 Task: Add Follow Your Heart Dairy Free Finely Shredded Cheddar Cheese to the cart.
Action: Mouse pressed left at (19, 119)
Screenshot: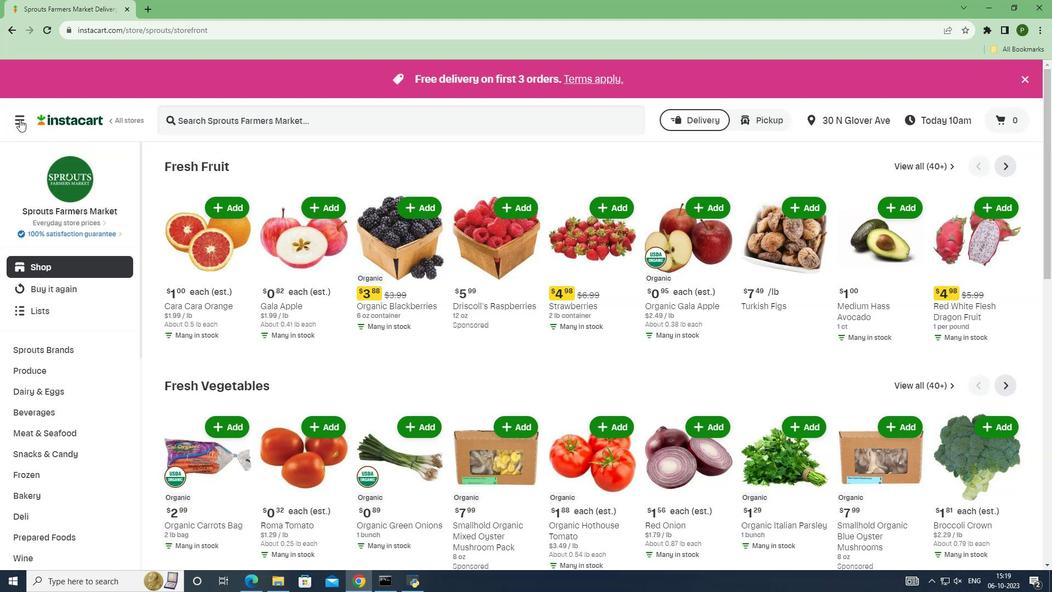 
Action: Mouse moved to (42, 286)
Screenshot: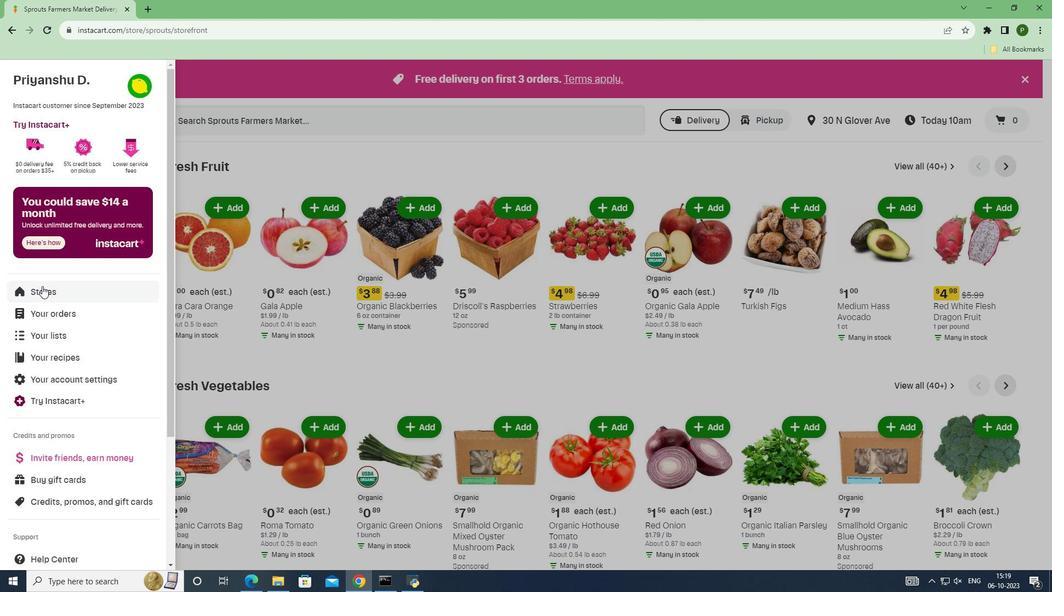 
Action: Mouse pressed left at (42, 286)
Screenshot: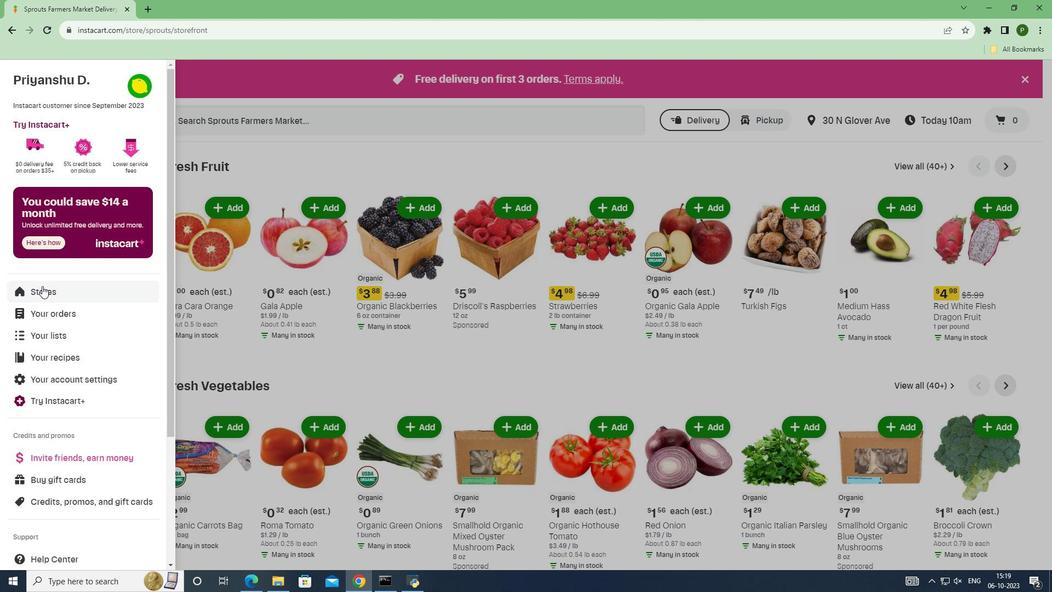 
Action: Mouse moved to (263, 126)
Screenshot: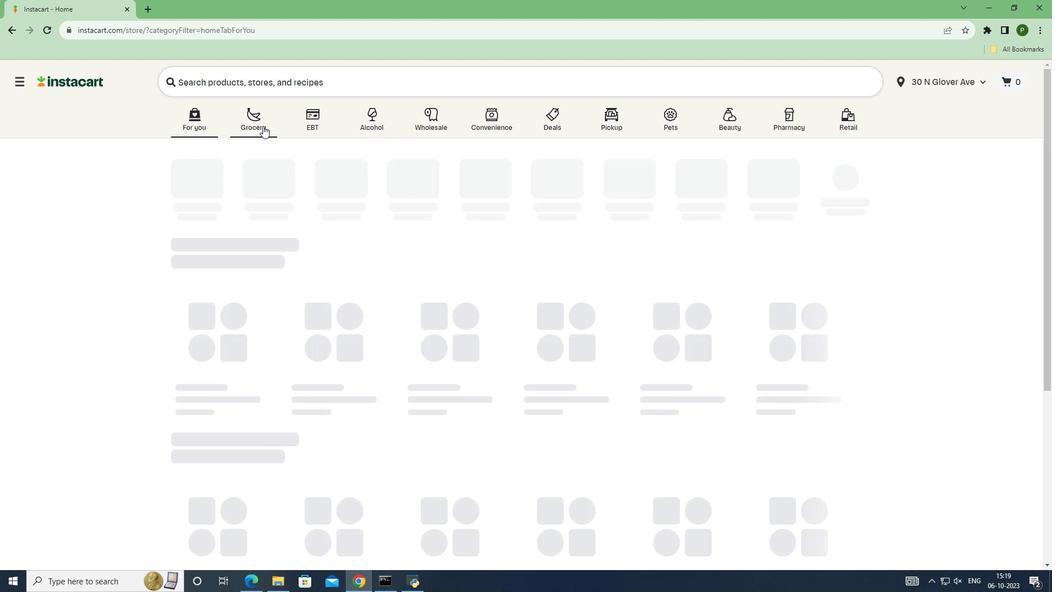 
Action: Mouse pressed left at (263, 126)
Screenshot: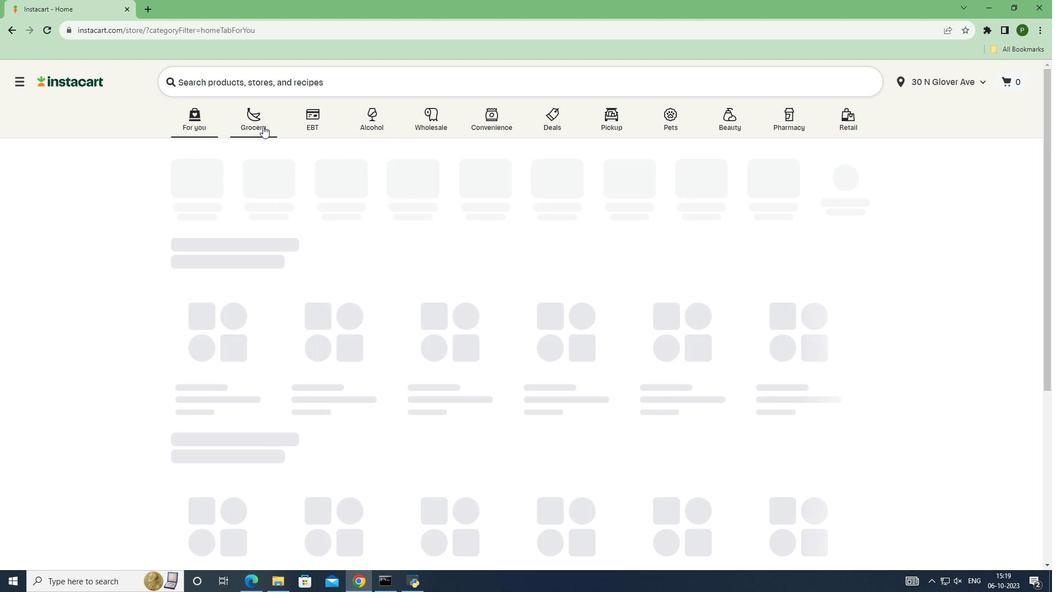 
Action: Mouse moved to (668, 250)
Screenshot: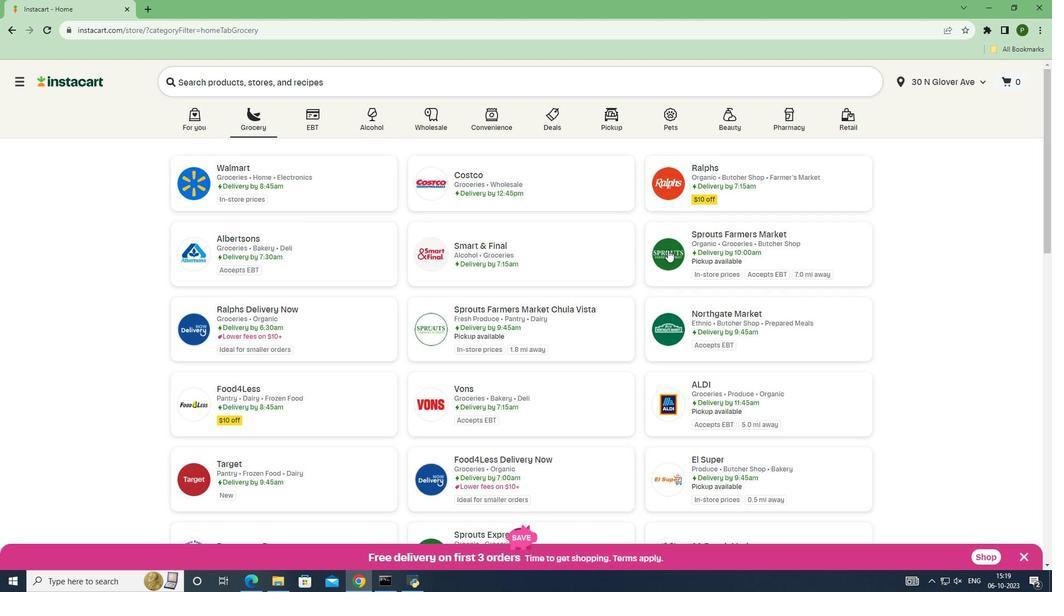 
Action: Mouse pressed left at (668, 250)
Screenshot: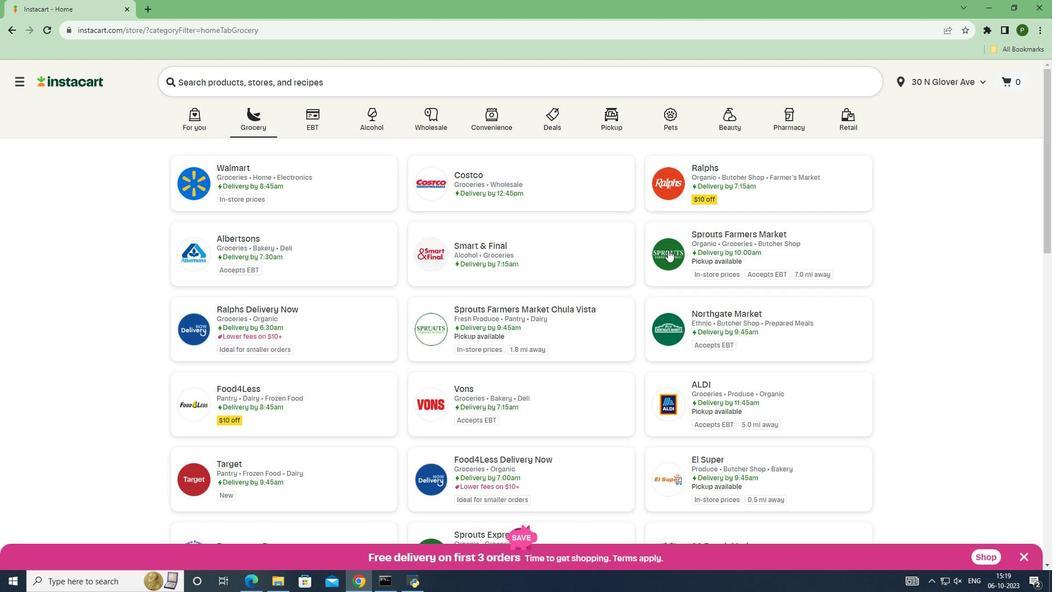 
Action: Mouse moved to (59, 387)
Screenshot: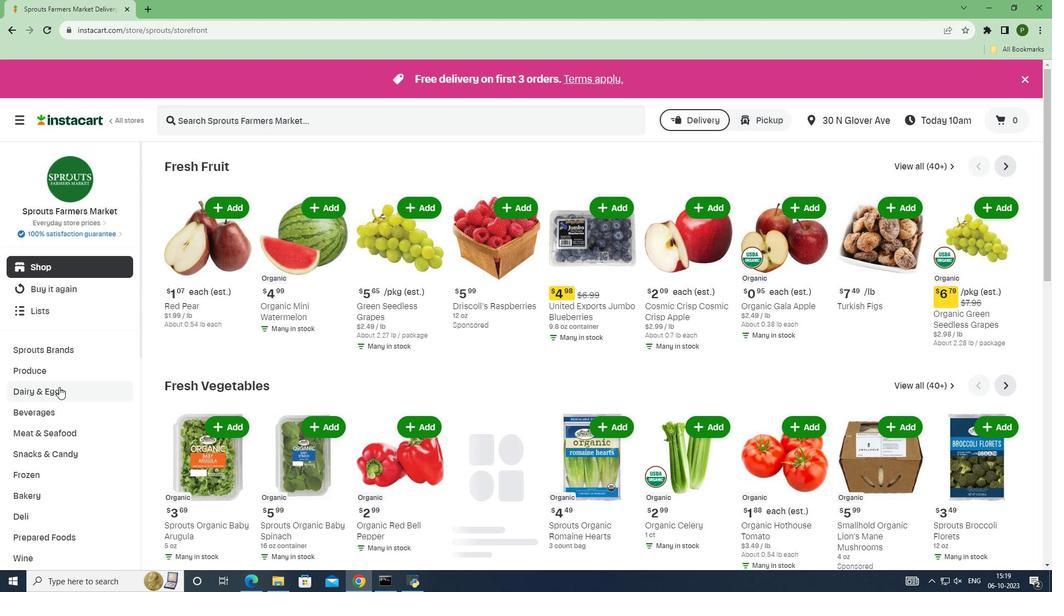 
Action: Mouse pressed left at (59, 387)
Screenshot: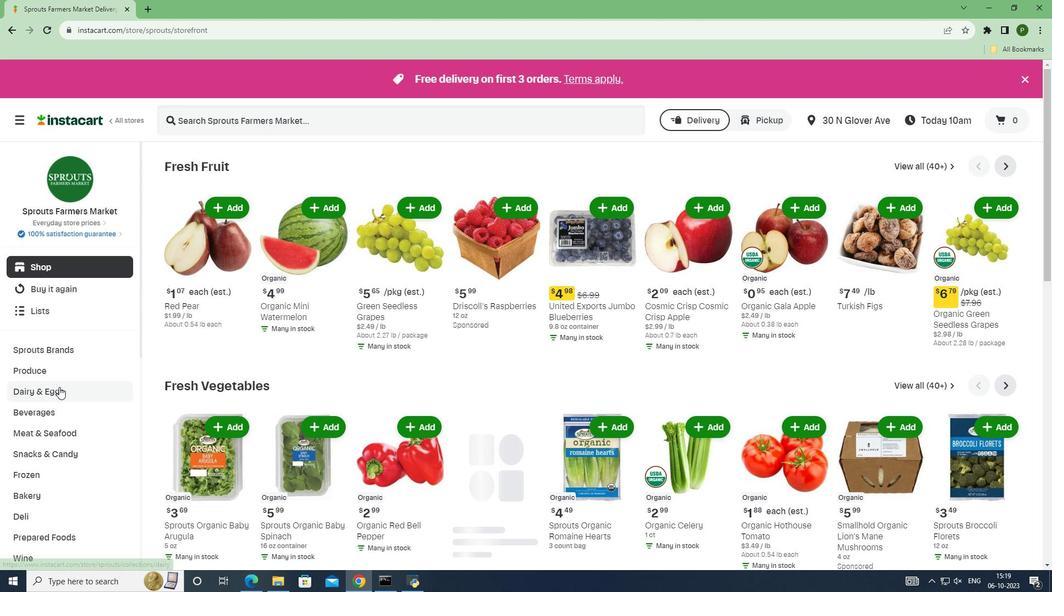 
Action: Mouse moved to (50, 433)
Screenshot: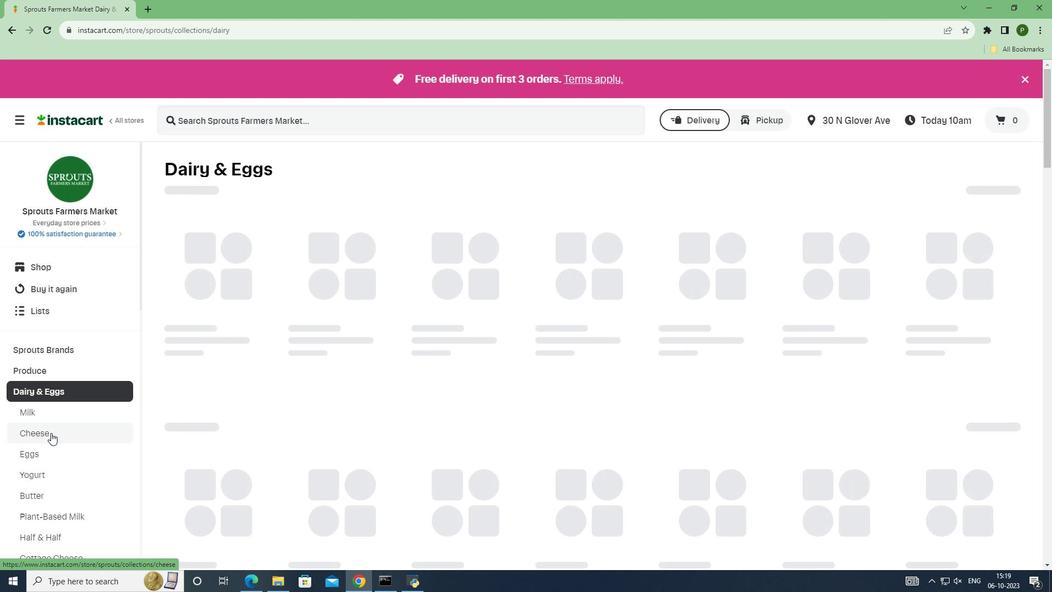 
Action: Mouse pressed left at (50, 433)
Screenshot: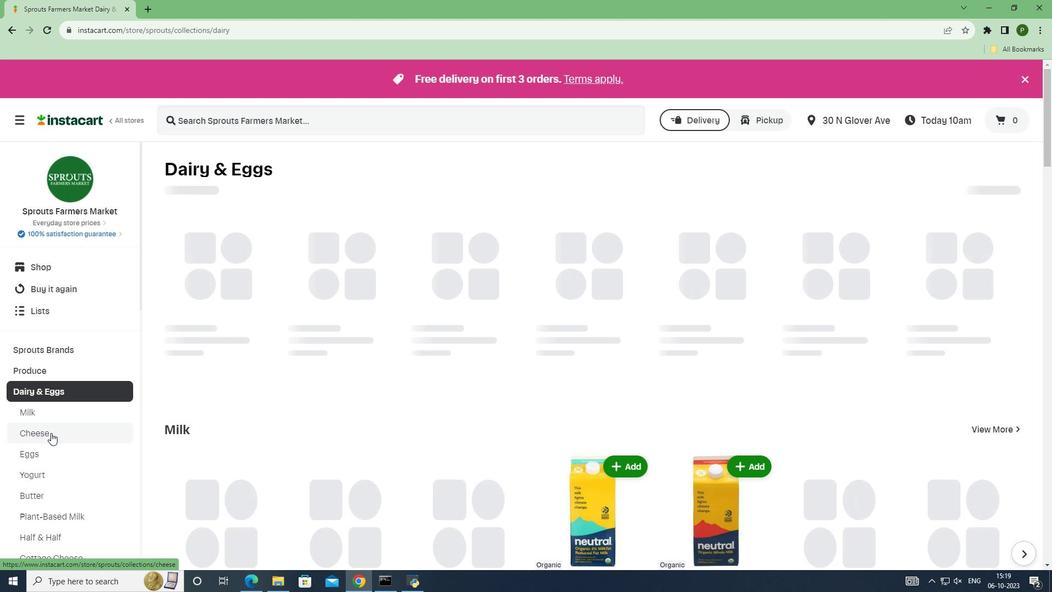 
Action: Mouse moved to (234, 119)
Screenshot: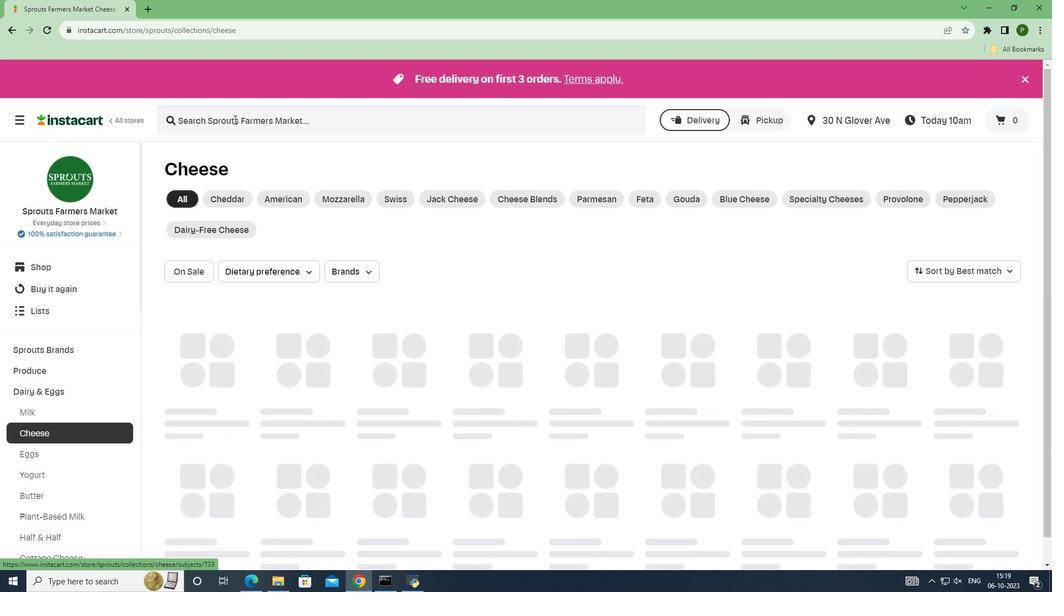 
Action: Mouse pressed left at (234, 119)
Screenshot: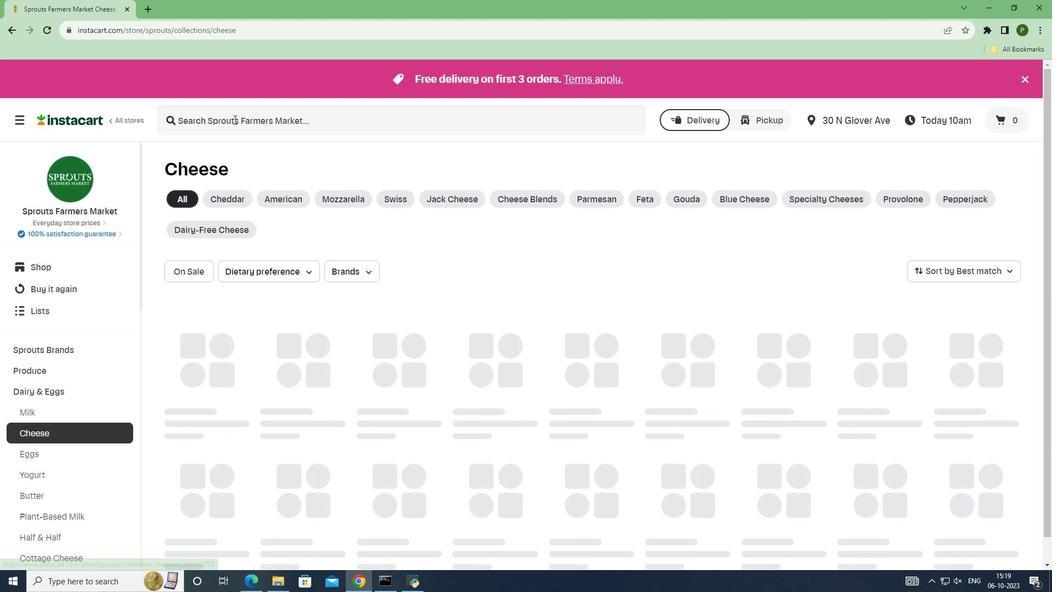 
Action: Key pressed <Key.caps_lock>F<Key.caps_lock>ollow<Key.space><Key.caps_lock>Y<Key.caps_lock>our<Key.space><Key.caps_lock>H<Key.caps_lock>eart<Key.space><Key.caps_lock>D<Key.caps_lock>airy<Key.space><Key.caps_lock>F<Key.caps_lock>ree<Key.space><Key.caps_lock>F<Key.caps_lock>inely<Key.space><Key.caps_lock>S<Key.caps_lock>hredded<Key.space><Key.caps_lock>C<Key.caps_lock>heddar<Key.space><Key.caps_lock>C<Key.caps_lock>heese<Key.enter>
Screenshot: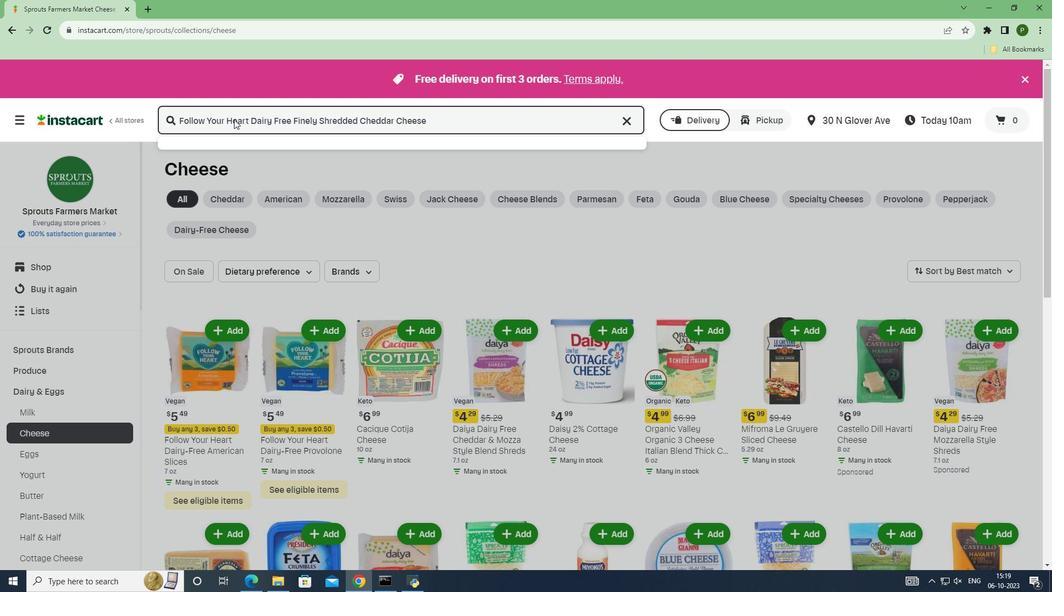 
Action: Mouse moved to (624, 234)
Screenshot: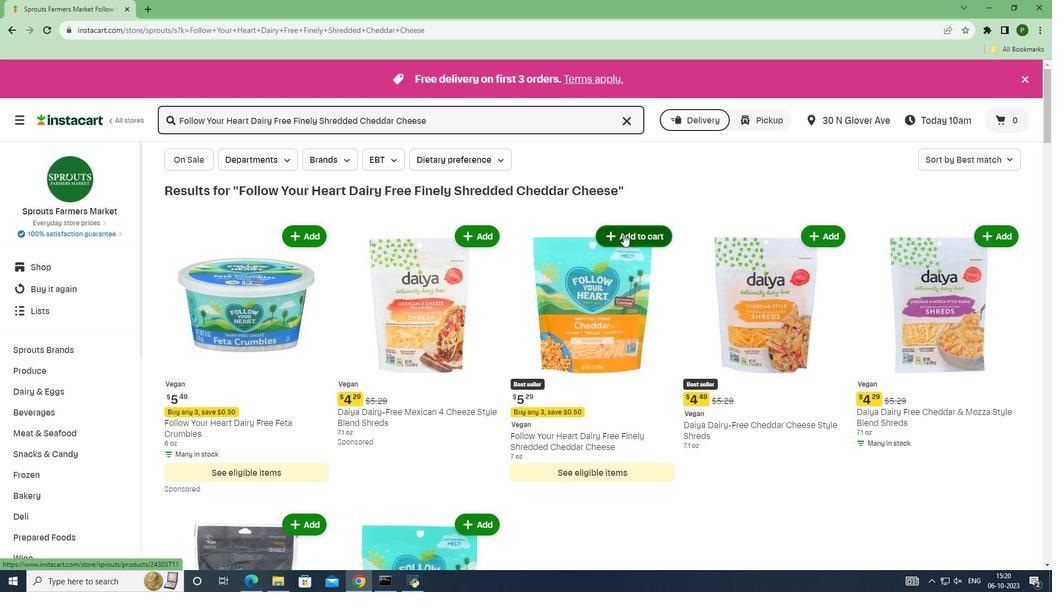 
Action: Mouse pressed left at (624, 234)
Screenshot: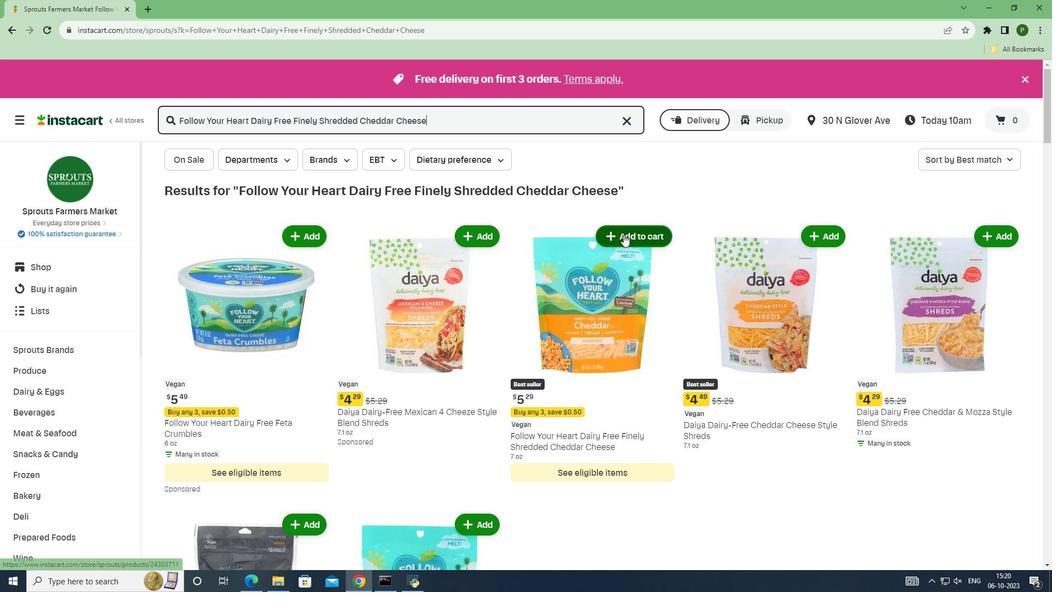 
Action: Mouse moved to (675, 284)
Screenshot: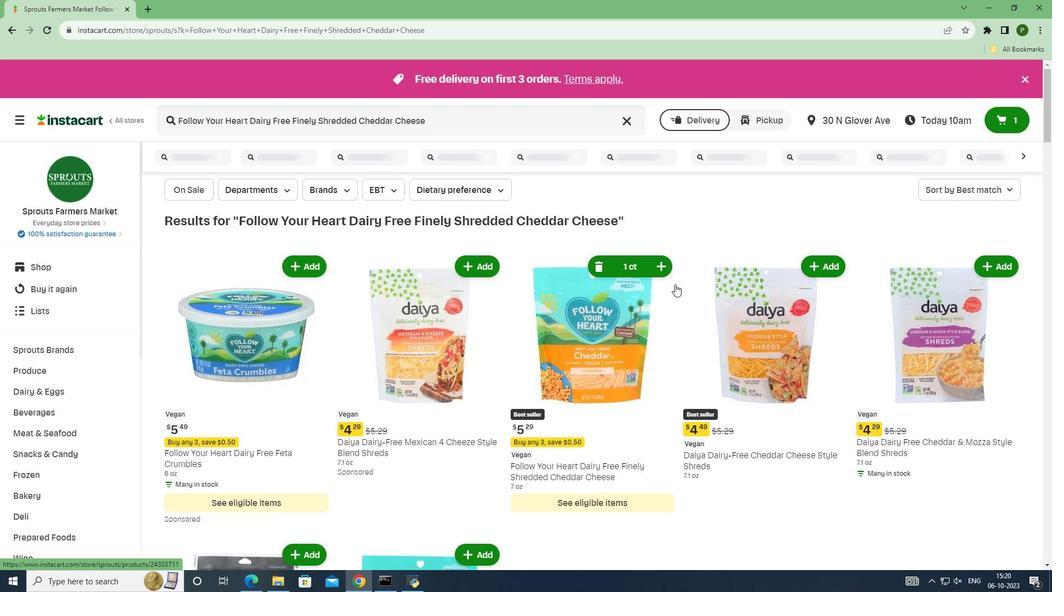 
